 Task: Export the all recently solved tickets tickets as "CSV".
Action: Mouse pressed left at (122, 97)
Screenshot: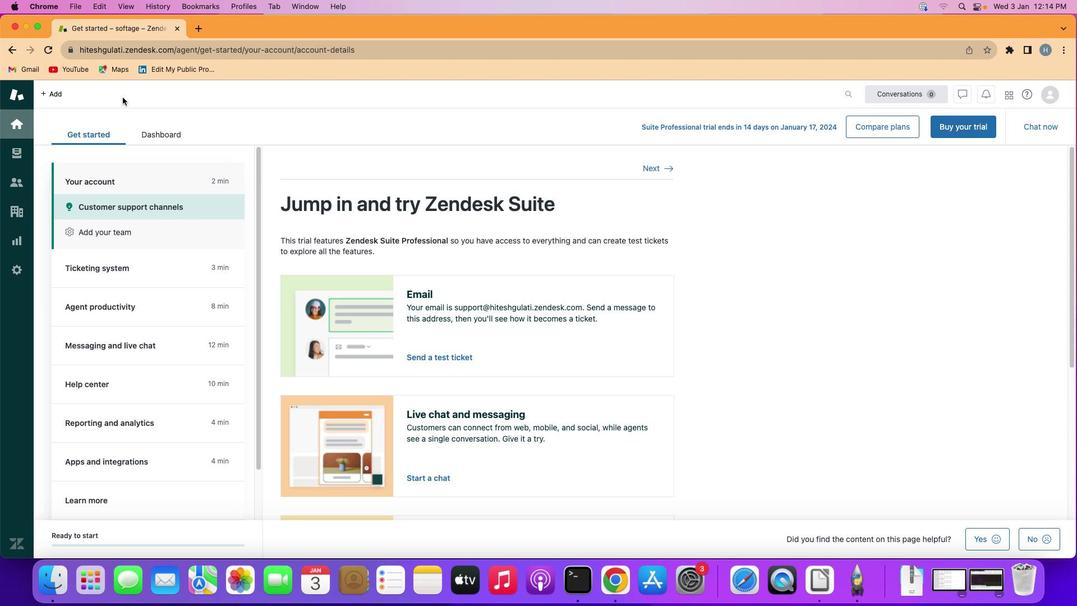 
Action: Mouse moved to (14, 155)
Screenshot: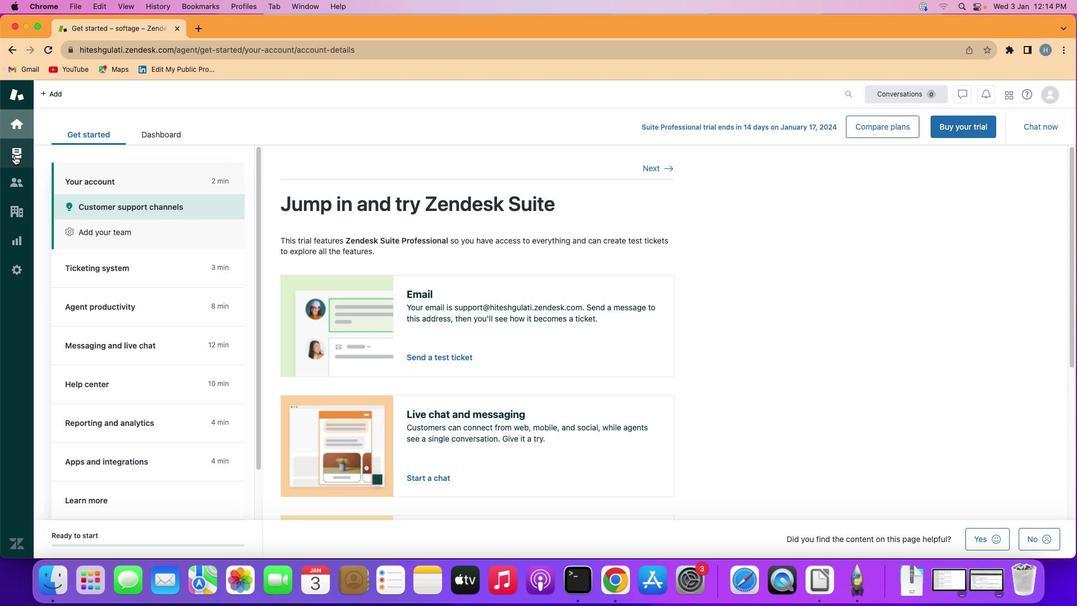 
Action: Mouse pressed left at (14, 155)
Screenshot: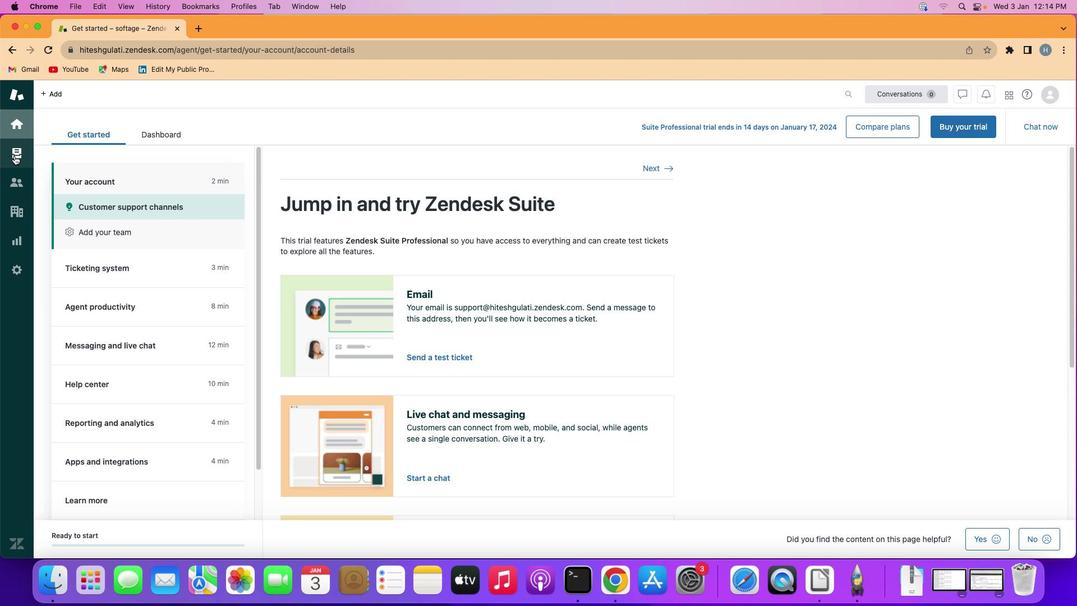 
Action: Mouse moved to (111, 294)
Screenshot: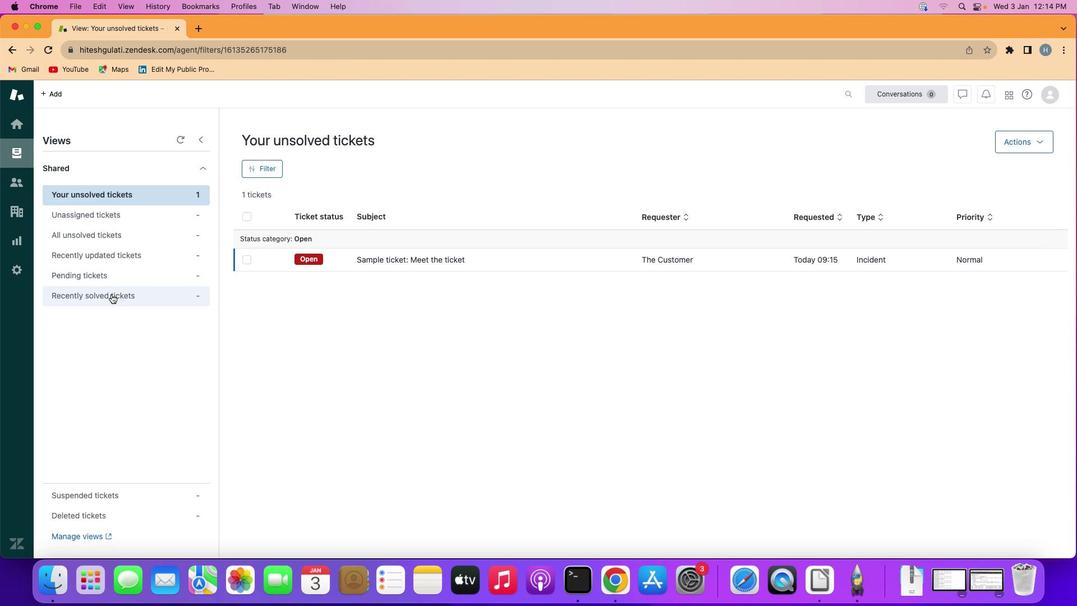 
Action: Mouse pressed left at (111, 294)
Screenshot: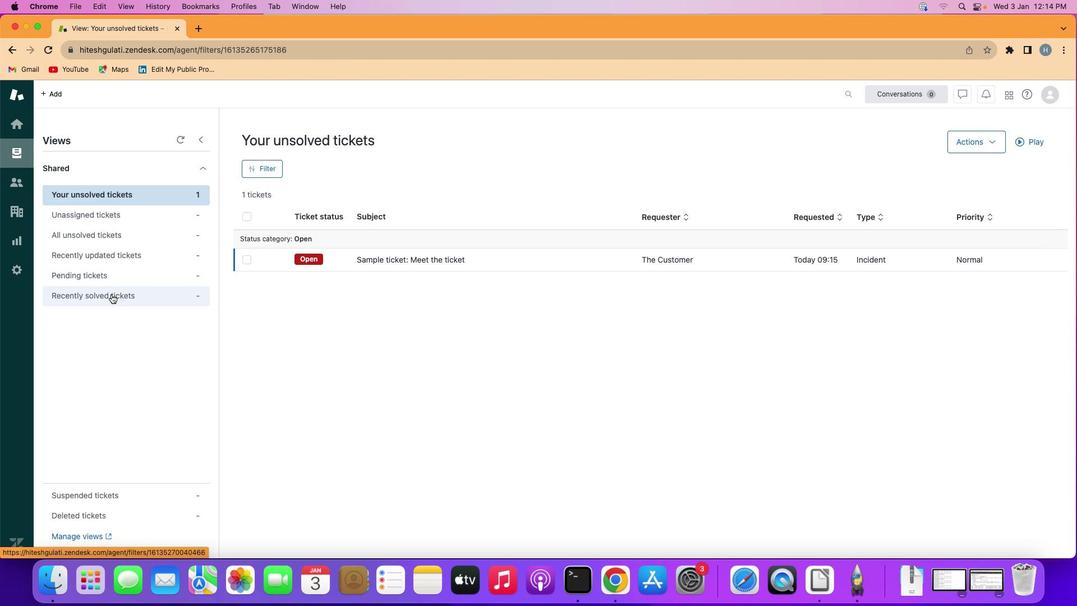 
Action: Mouse moved to (1023, 148)
Screenshot: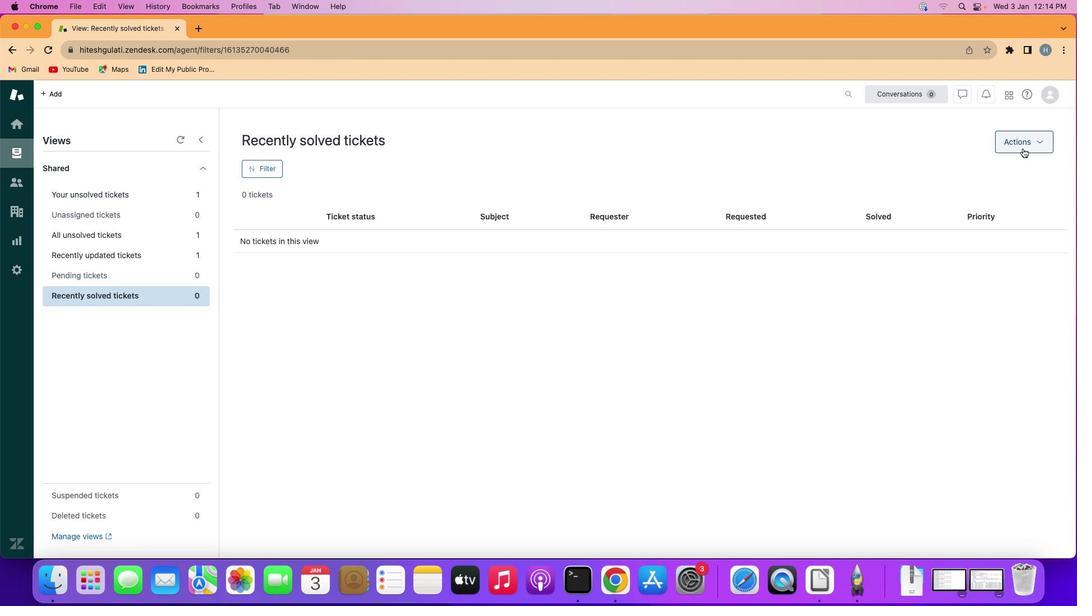 
Action: Mouse pressed left at (1023, 148)
Screenshot: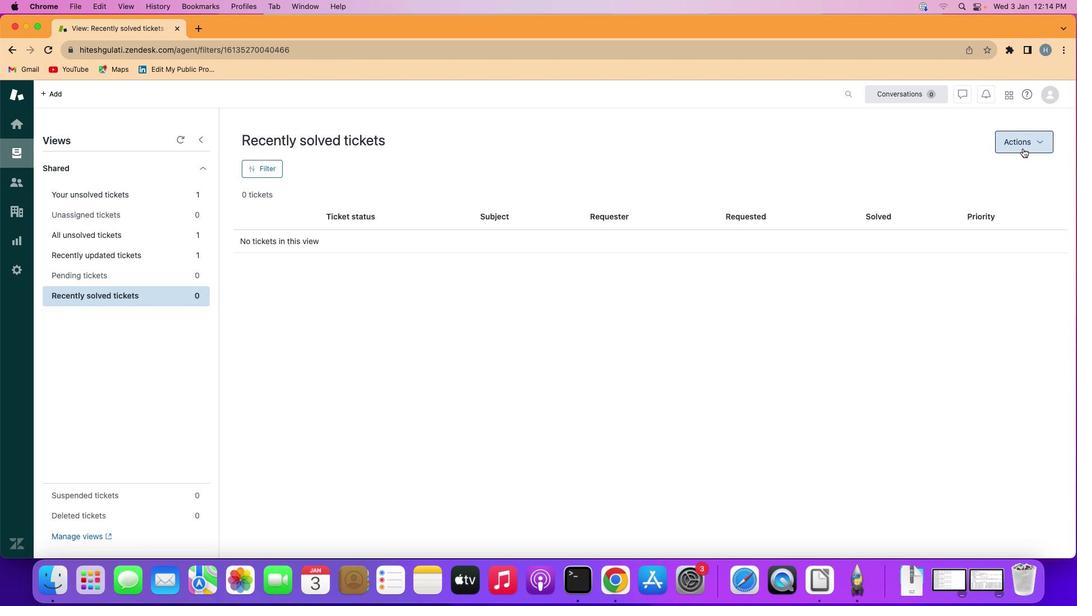 
Action: Mouse moved to (1022, 167)
Screenshot: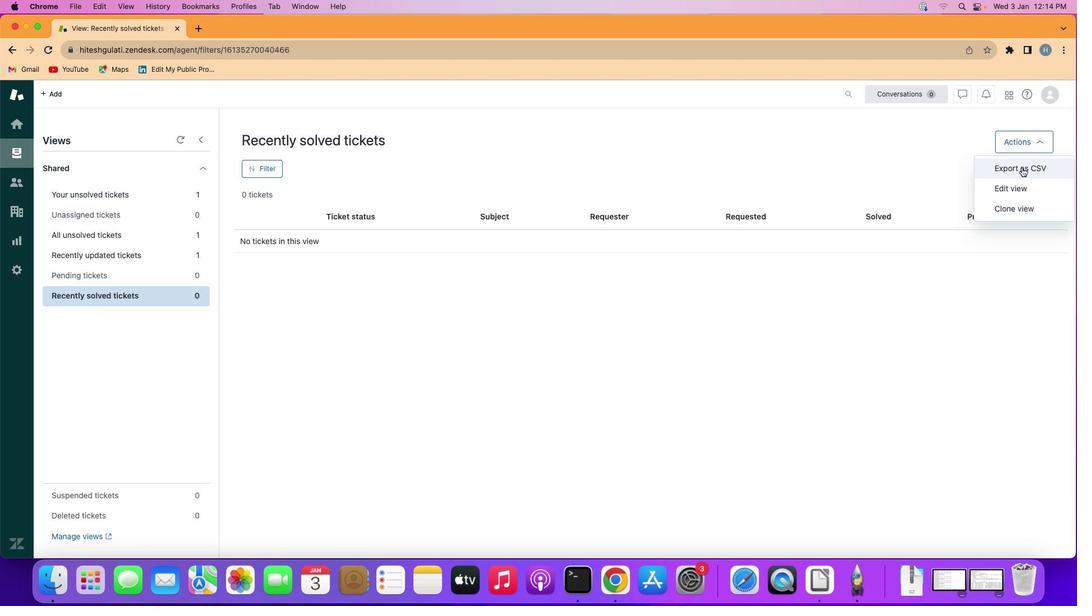 
Action: Mouse pressed left at (1022, 167)
Screenshot: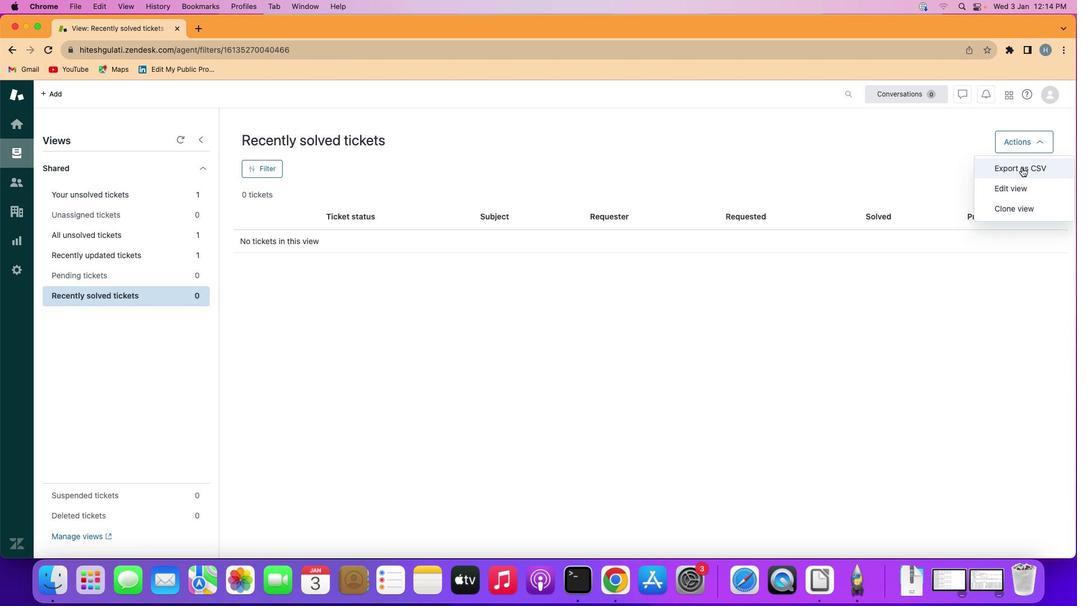 
Action: Mouse moved to (827, 152)
Screenshot: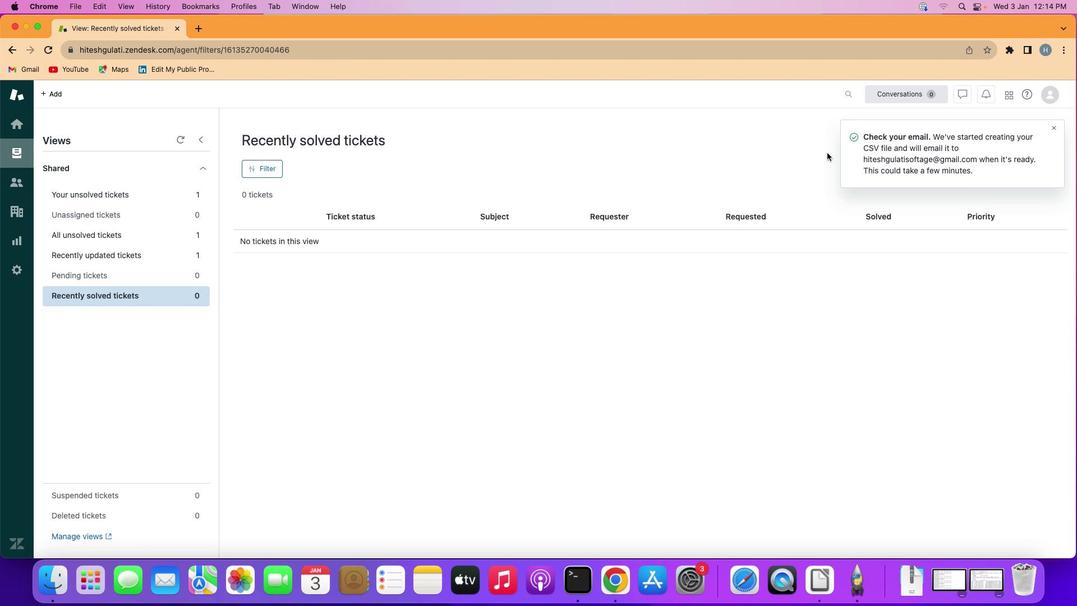 
